 Task: View the enabled extension.
Action: Mouse moved to (1058, 613)
Screenshot: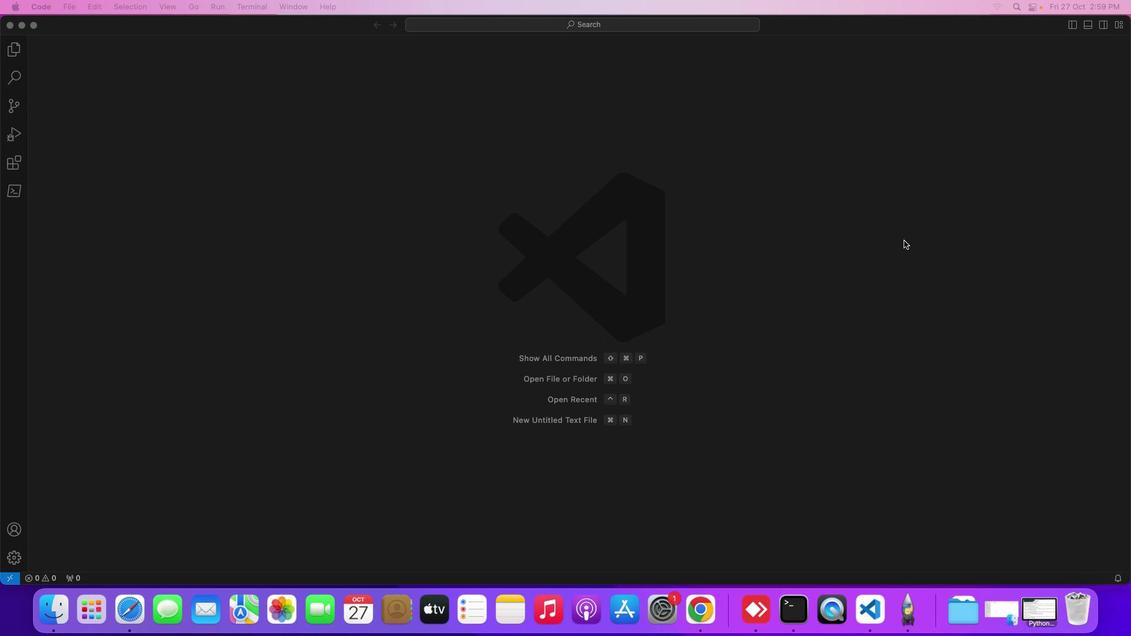 
Action: Mouse pressed left at (1058, 613)
Screenshot: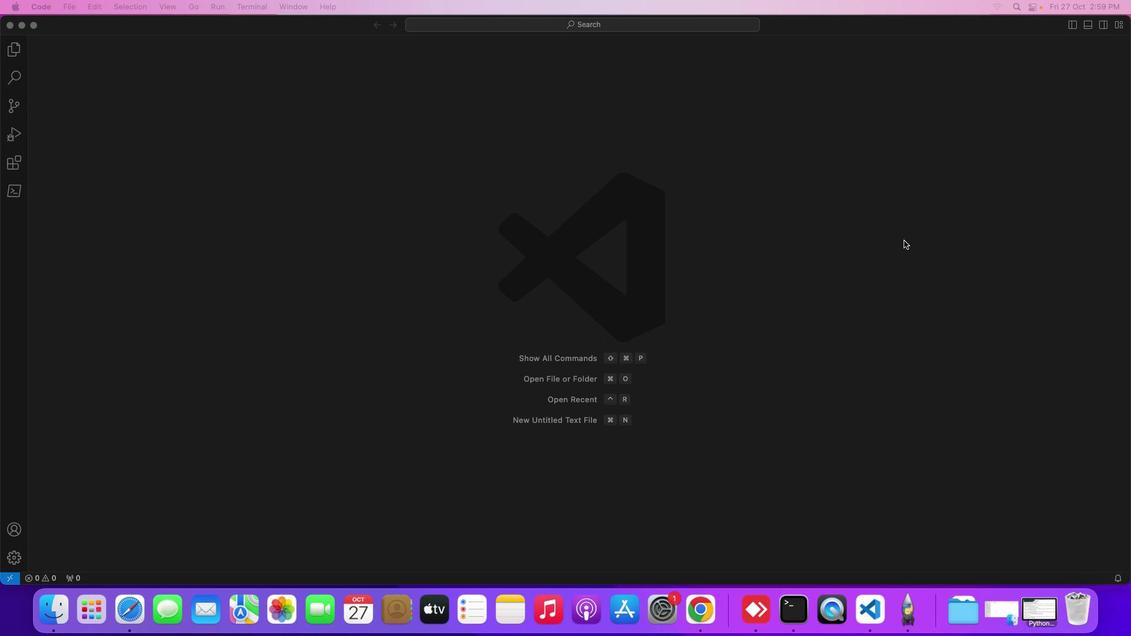 
Action: Mouse moved to (1015, 541)
Screenshot: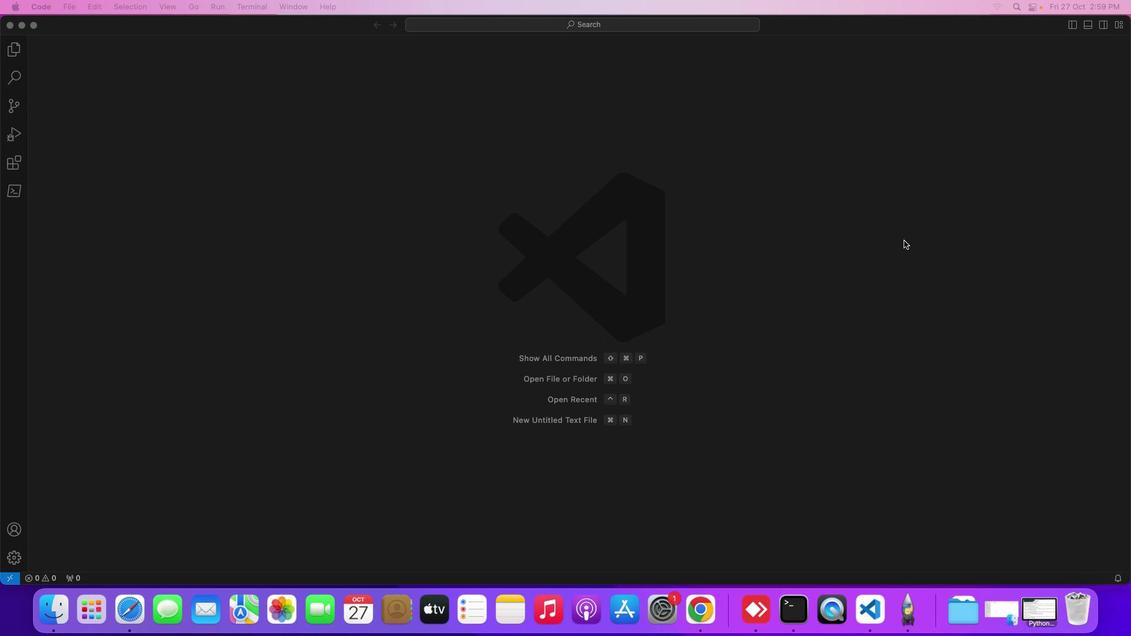 
Action: Key pressed 'y'
Screenshot: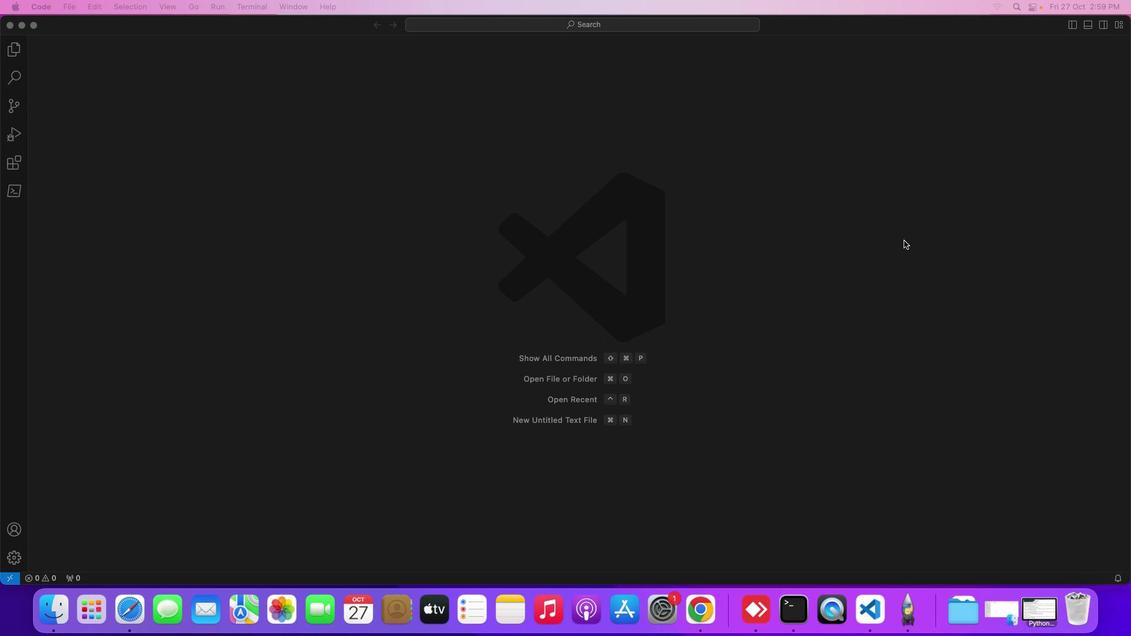 
Action: Mouse moved to (1002, 484)
Screenshot: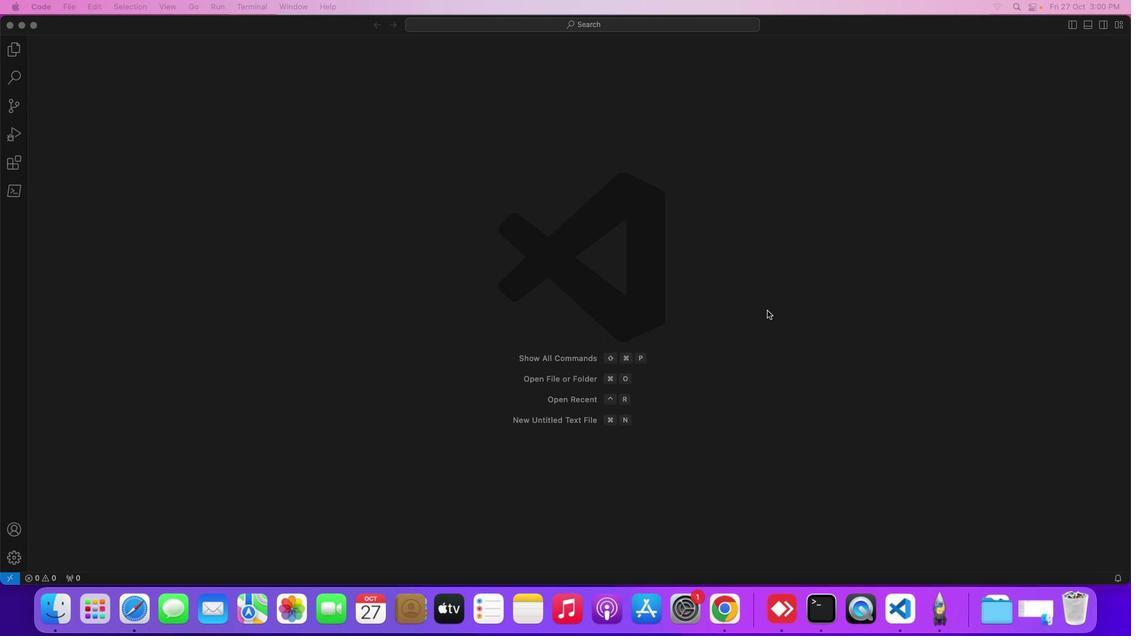 
Action: Key pressed Key.enter
Screenshot: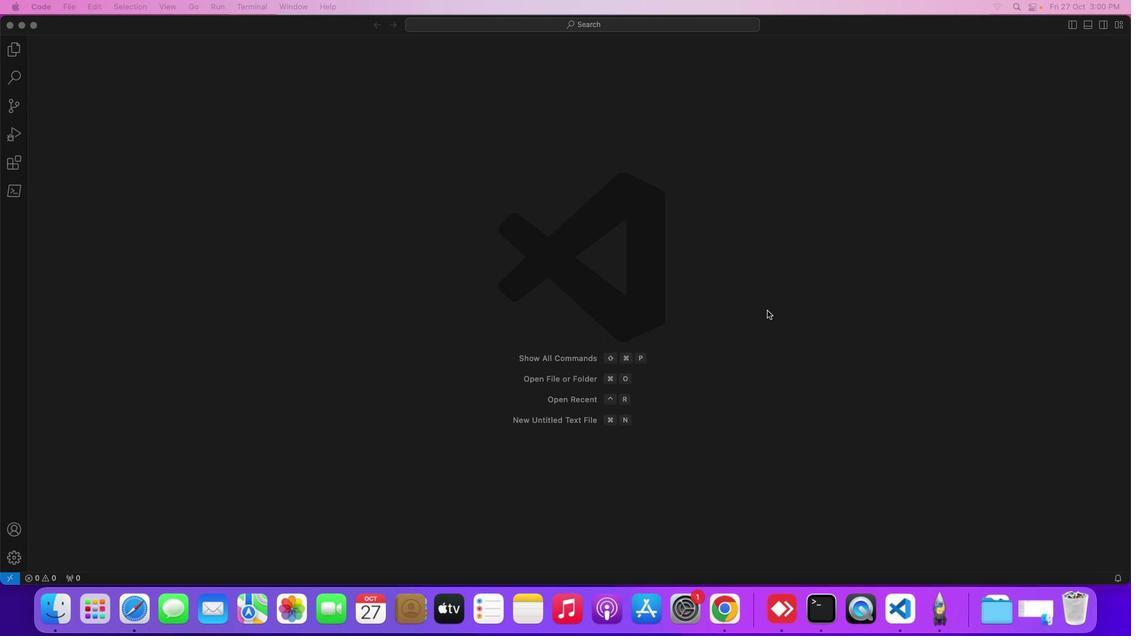 
Action: Mouse moved to (1085, 41)
Screenshot: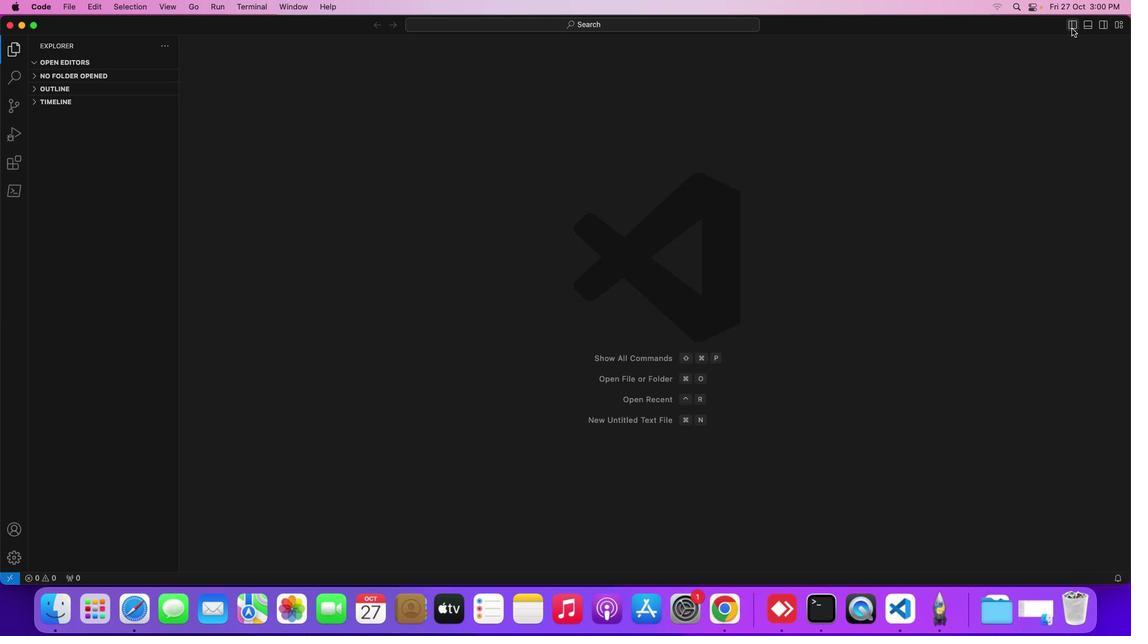 
Action: Mouse pressed left at (1085, 41)
Screenshot: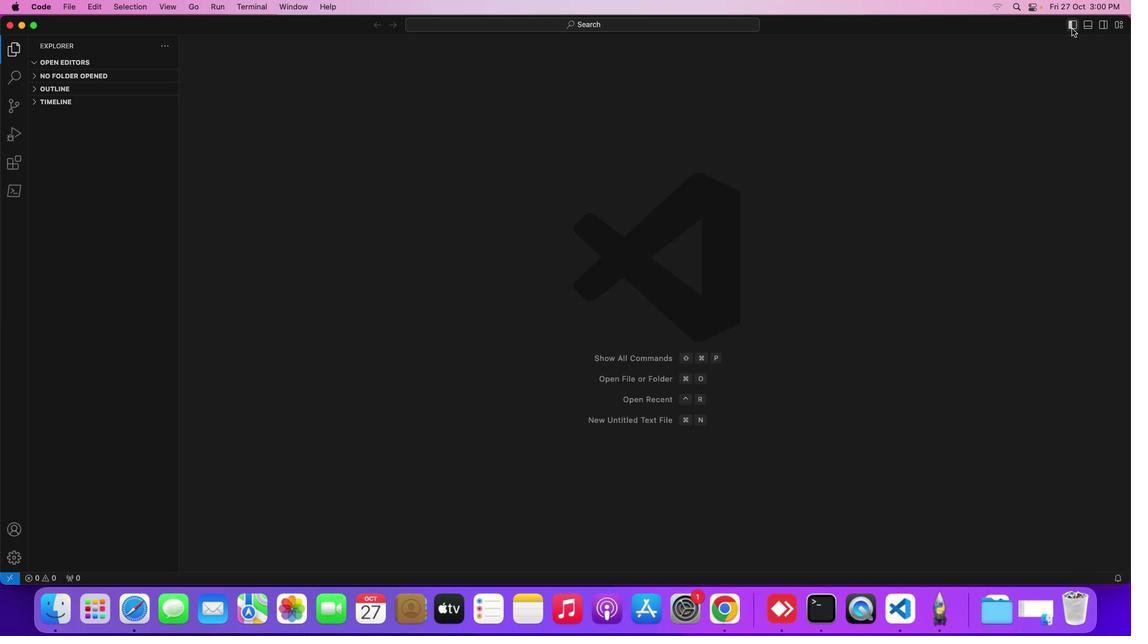 
Action: Mouse moved to (27, 179)
Screenshot: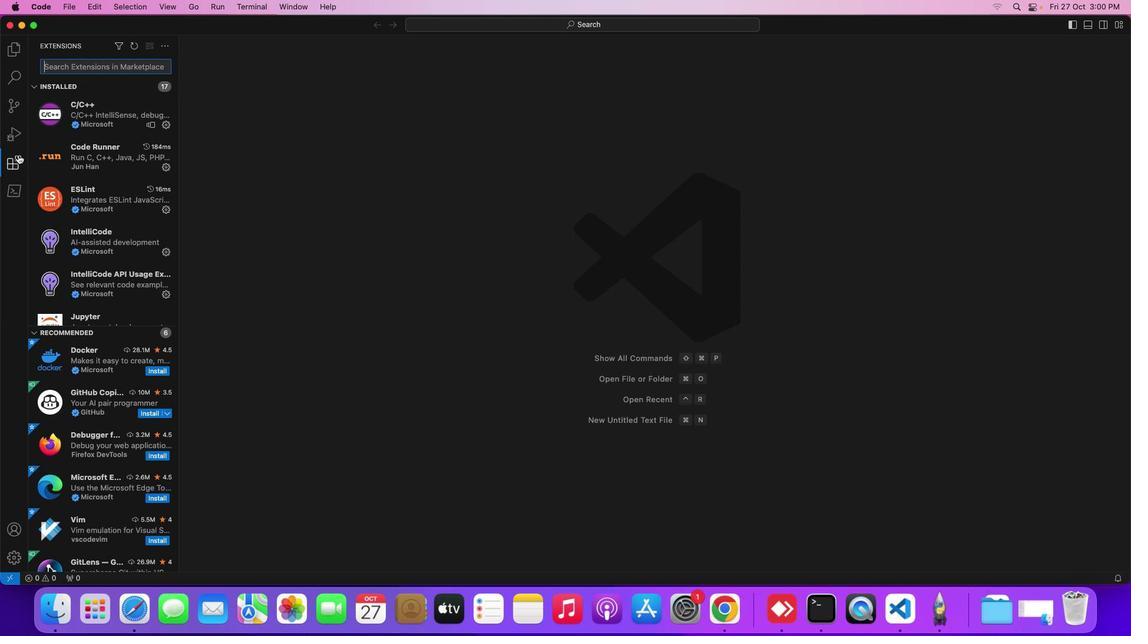 
Action: Mouse pressed left at (27, 179)
Screenshot: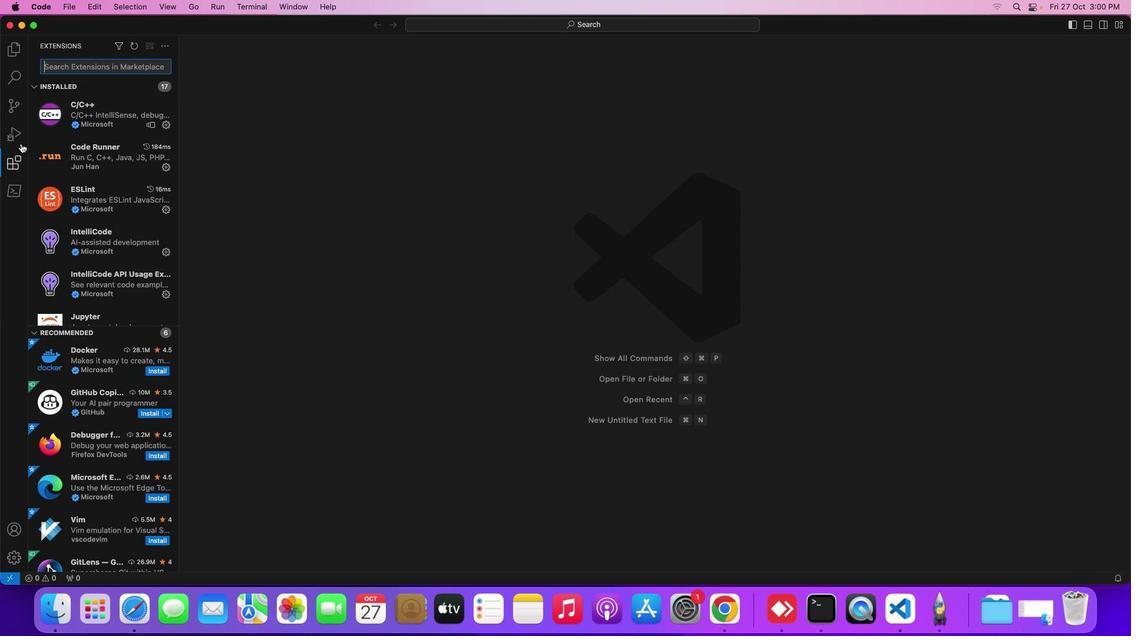 
Action: Mouse moved to (180, 58)
Screenshot: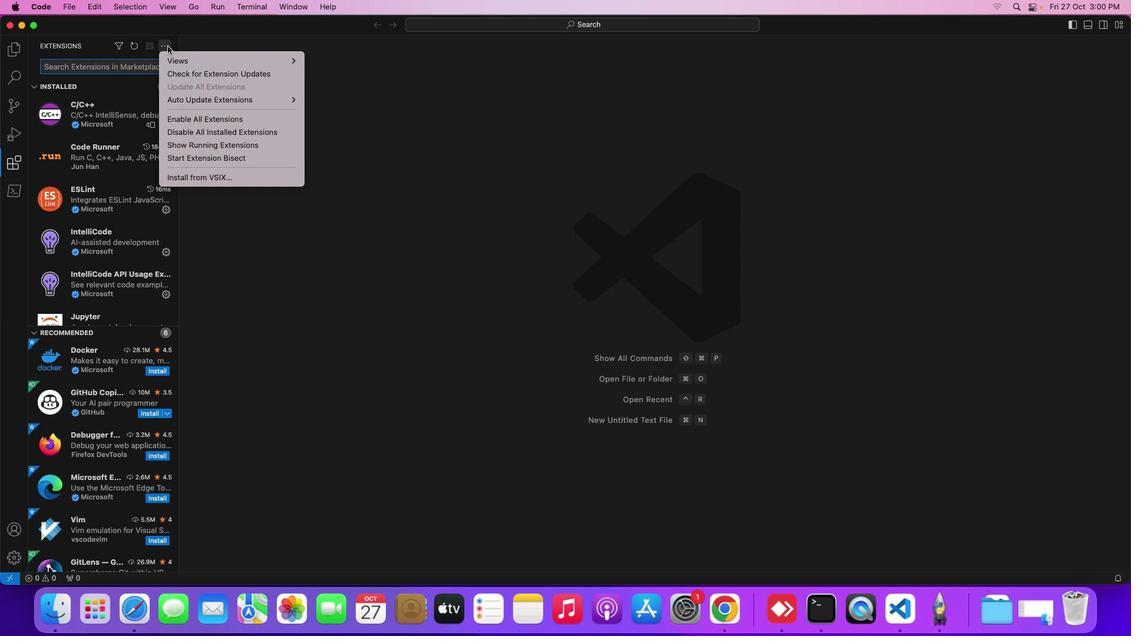 
Action: Mouse pressed left at (180, 58)
Screenshot: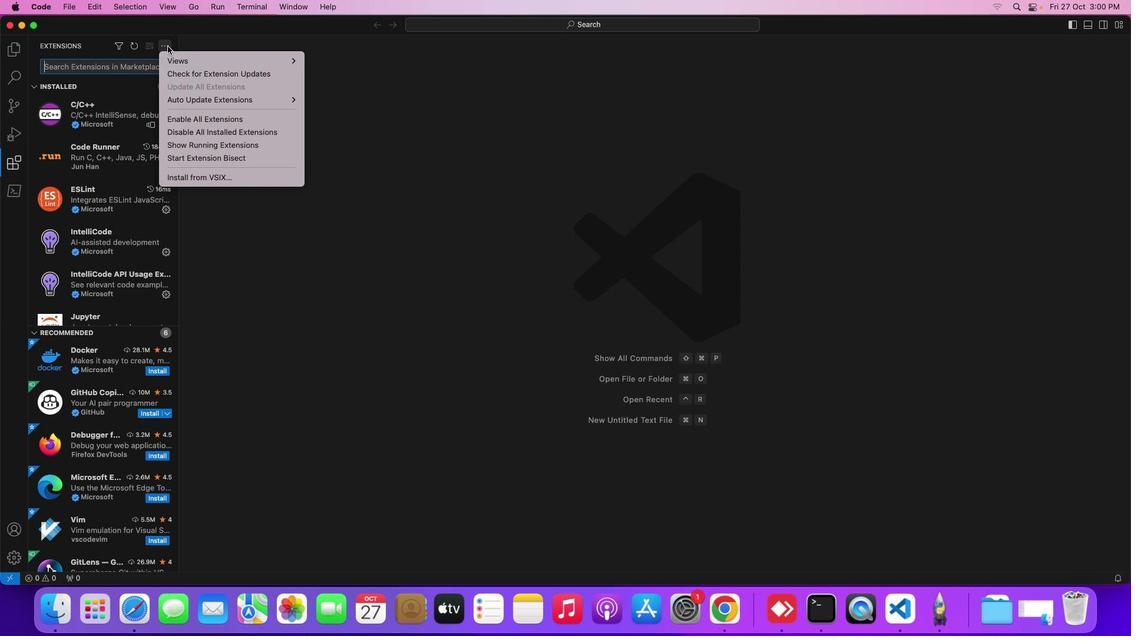 
Action: Mouse moved to (187, 70)
Screenshot: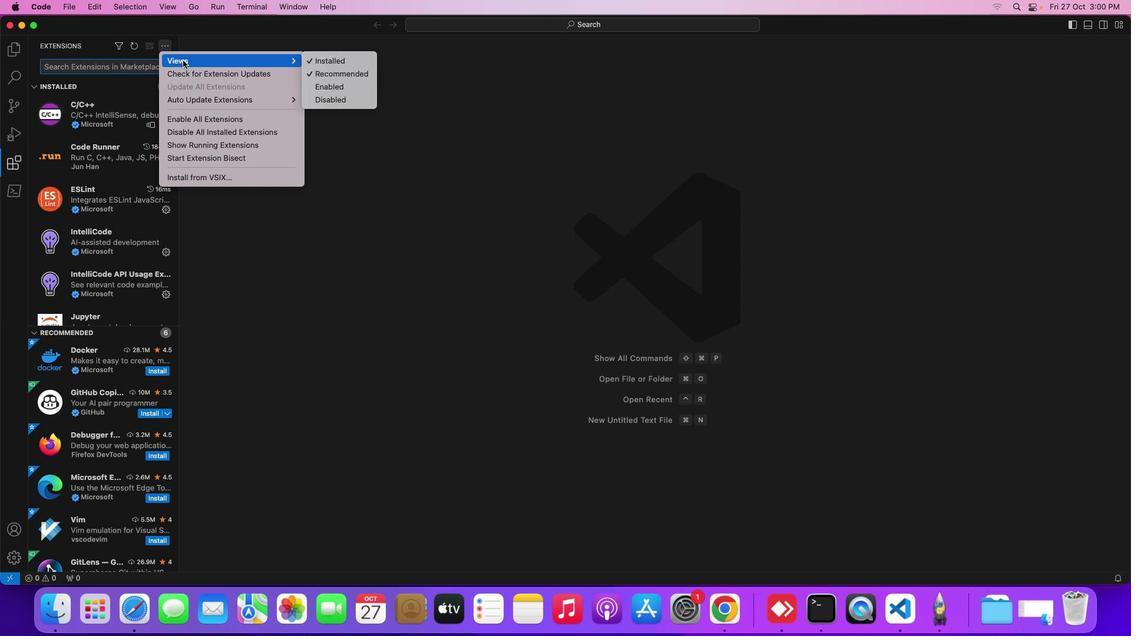 
Action: Mouse pressed left at (187, 70)
Screenshot: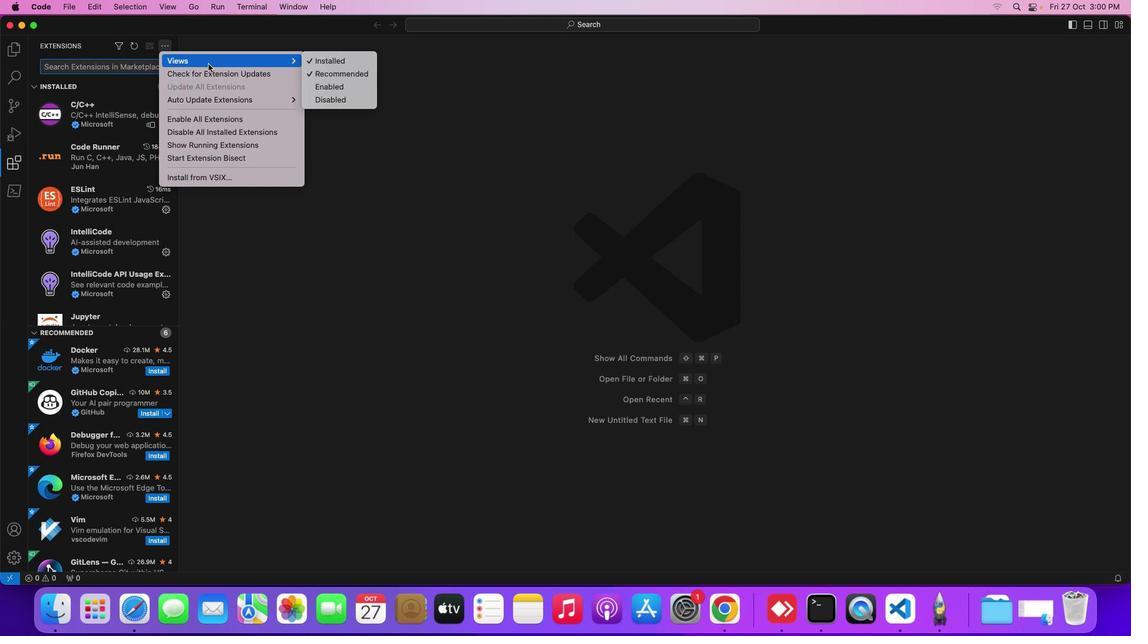 
Action: Mouse moved to (336, 99)
Screenshot: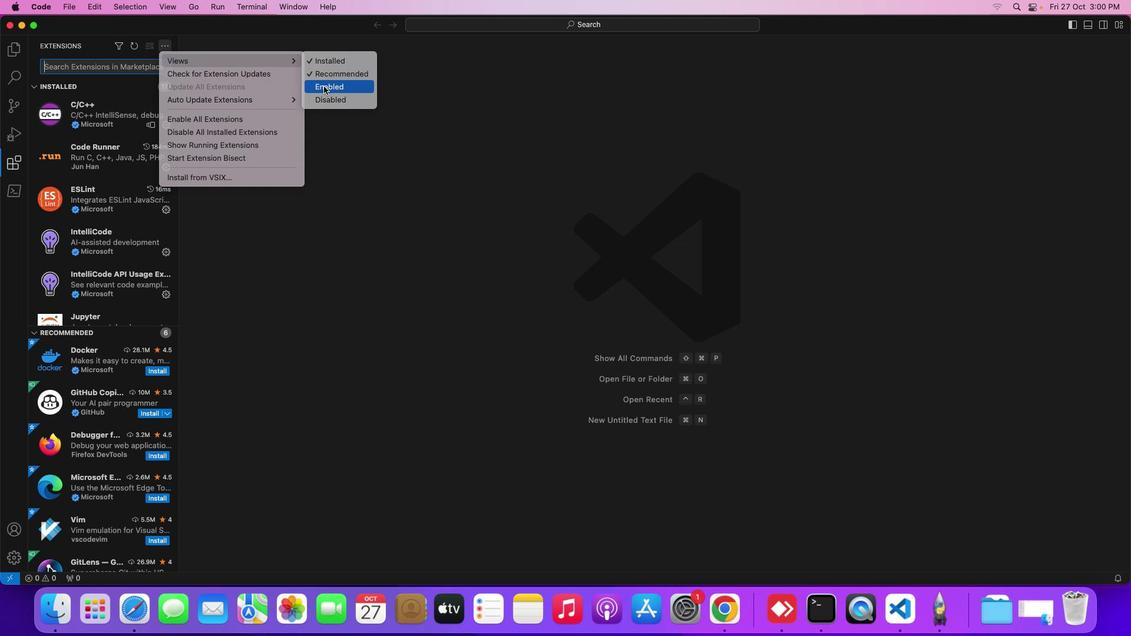 
Action: Mouse pressed left at (336, 99)
Screenshot: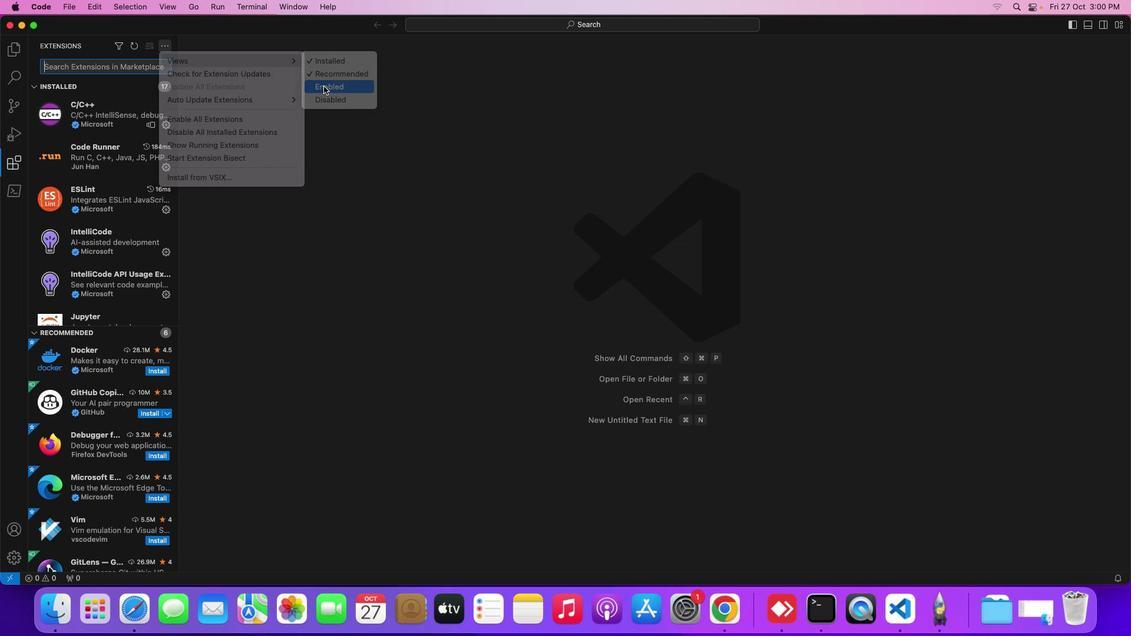 
Action: Mouse moved to (696, 156)
Screenshot: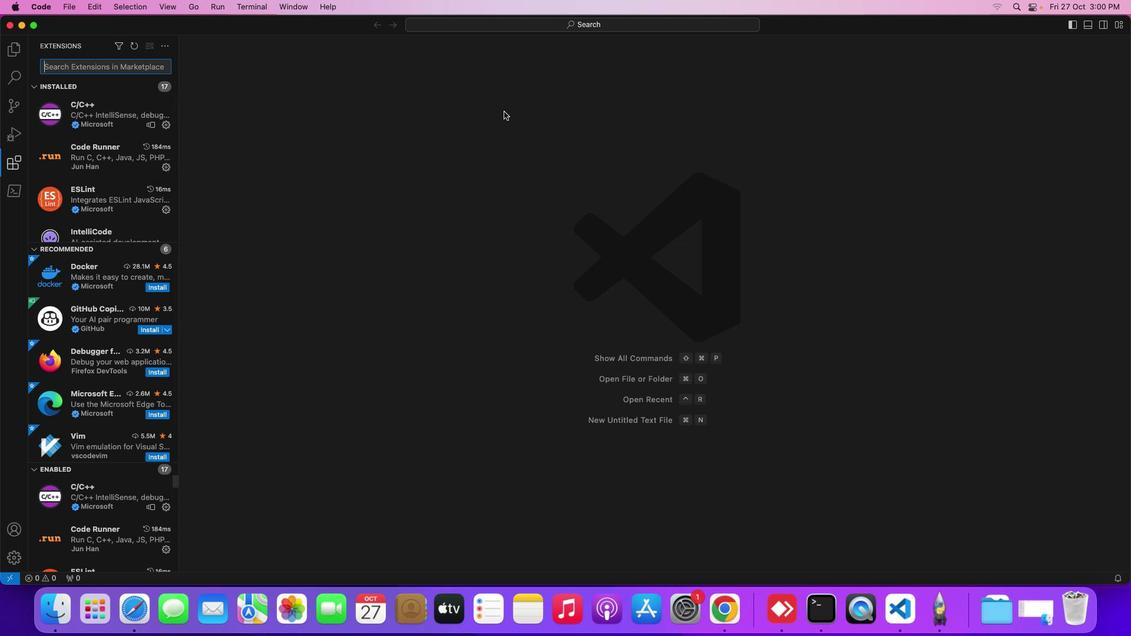 
